 Task: Check the overview of the US housing market.
Action: Mouse moved to (607, 255)
Screenshot: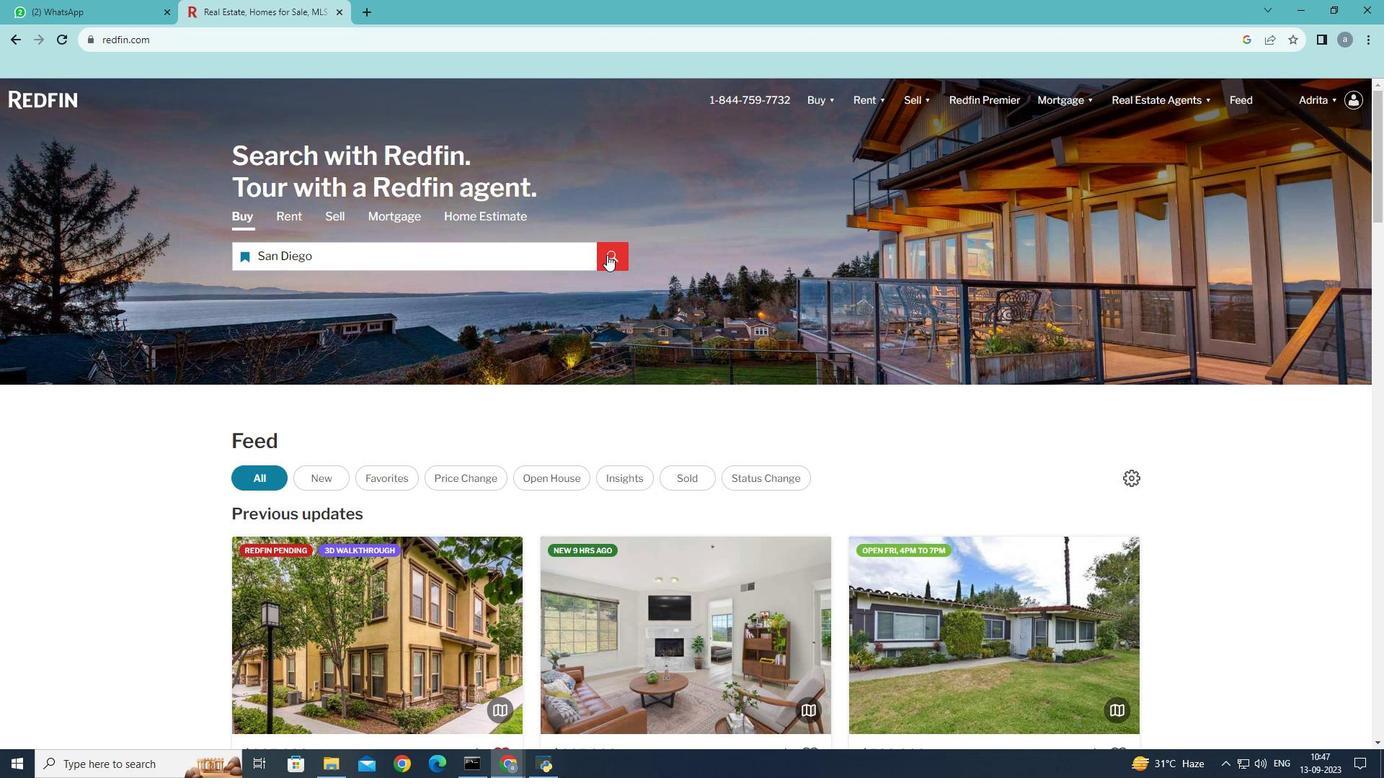 
Action: Mouse pressed left at (607, 255)
Screenshot: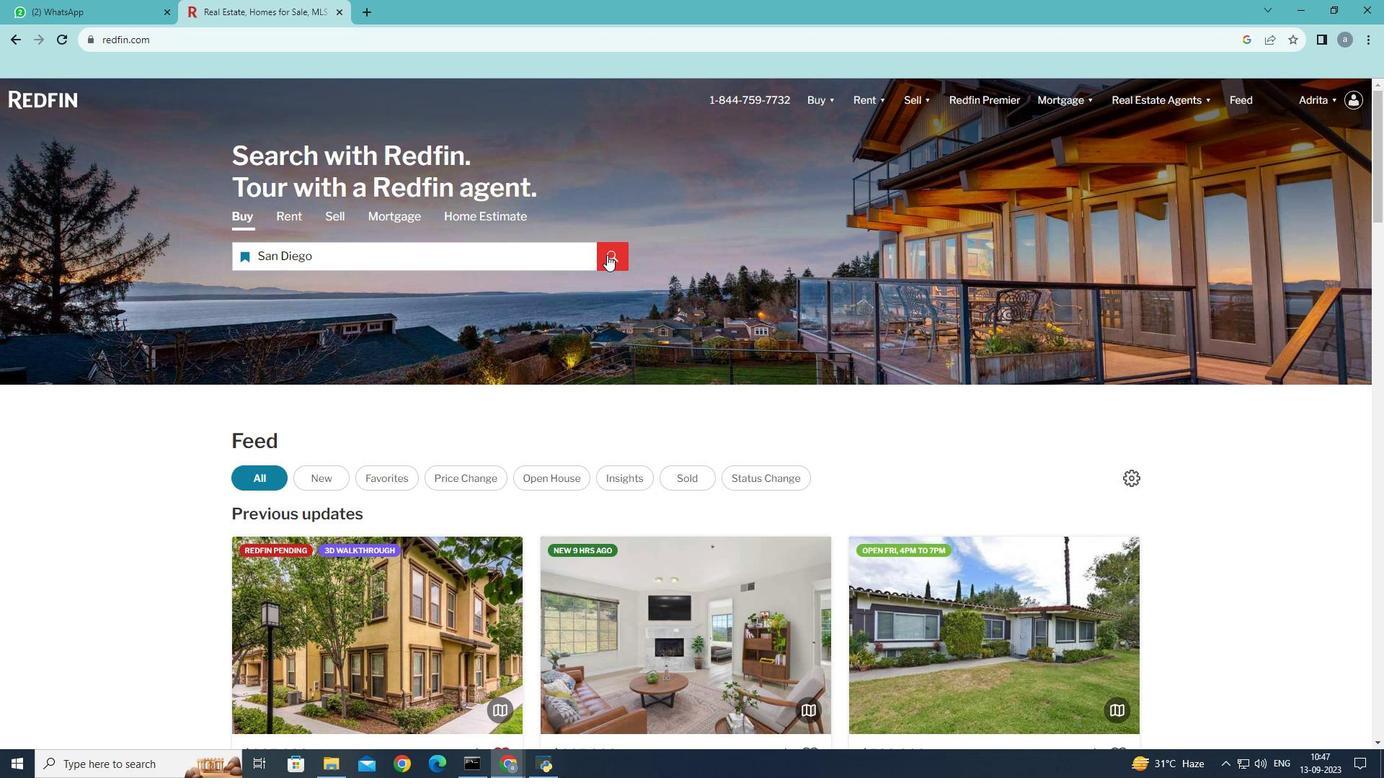 
Action: Mouse moved to (887, 276)
Screenshot: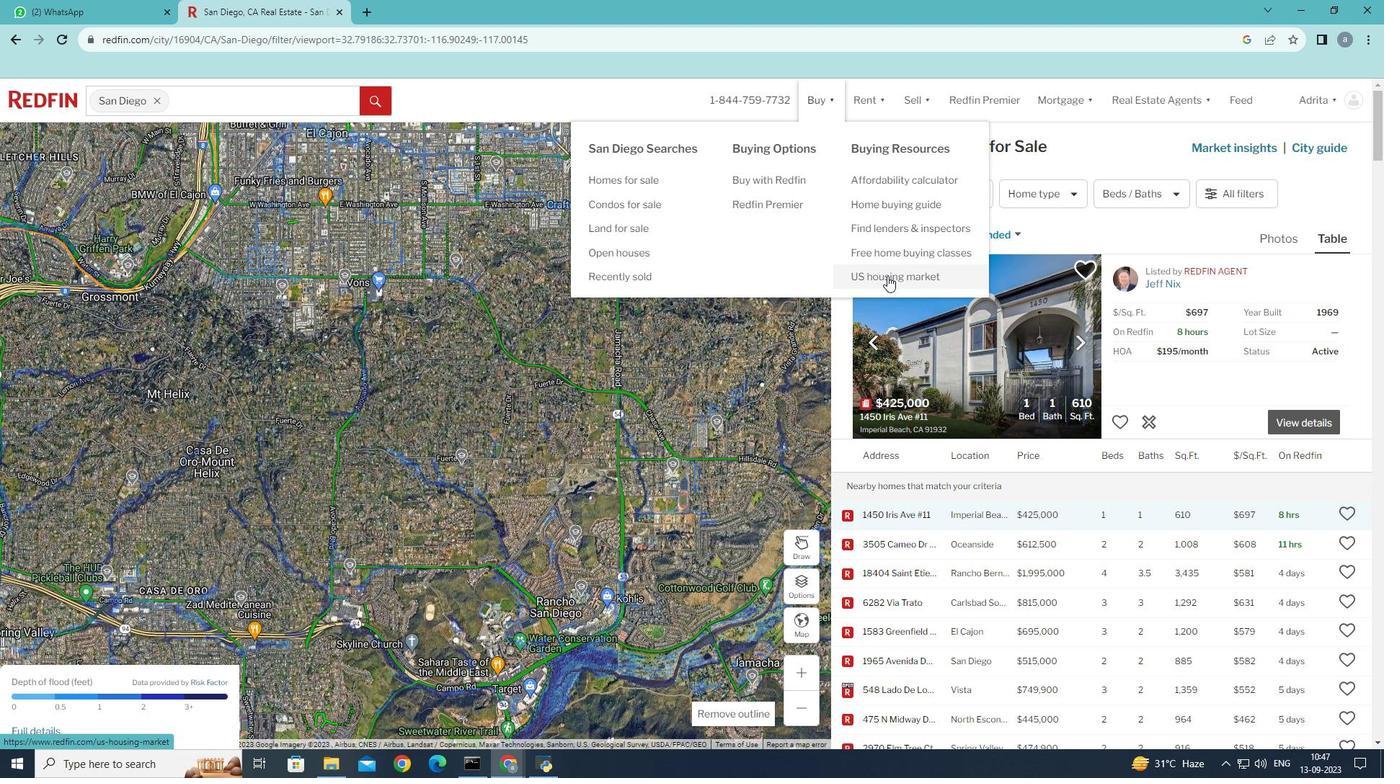 
Action: Mouse pressed left at (887, 276)
Screenshot: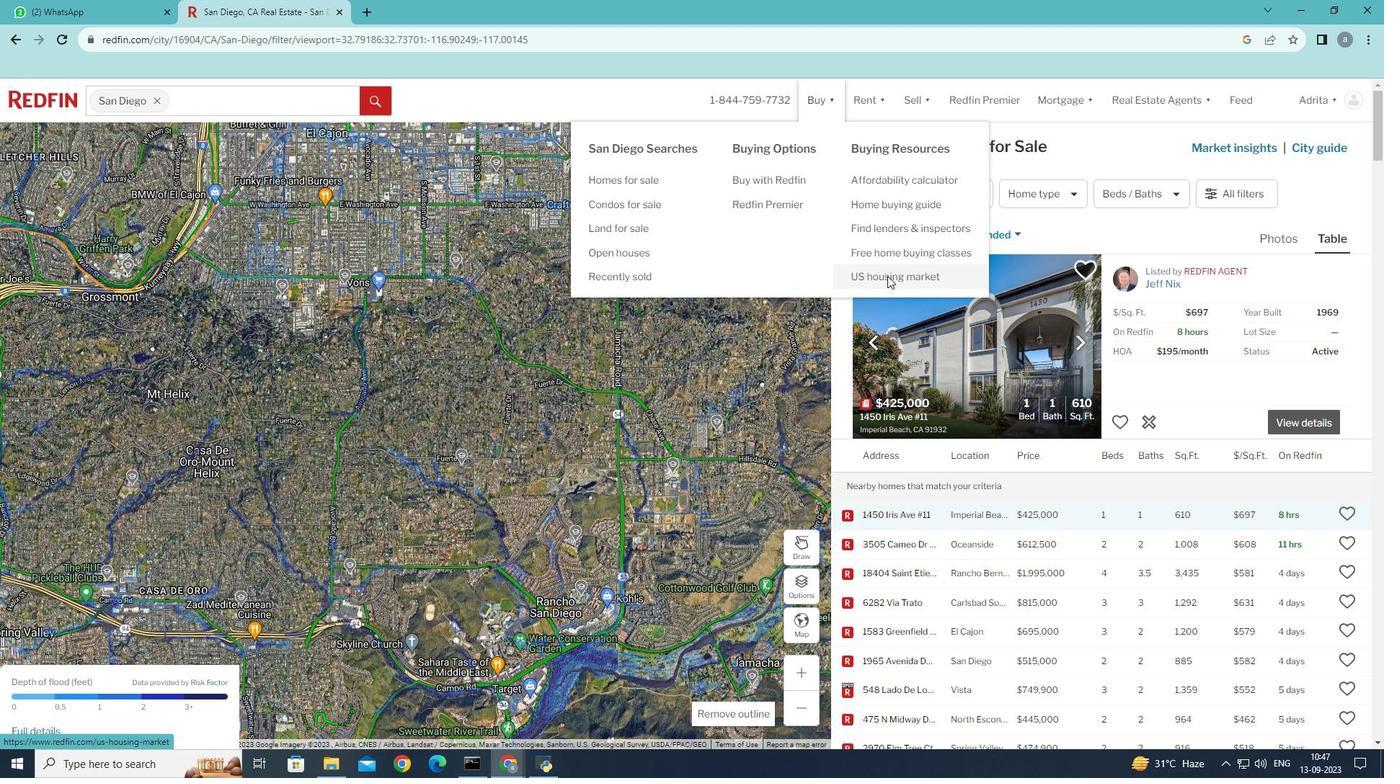 
Action: Mouse moved to (299, 284)
Screenshot: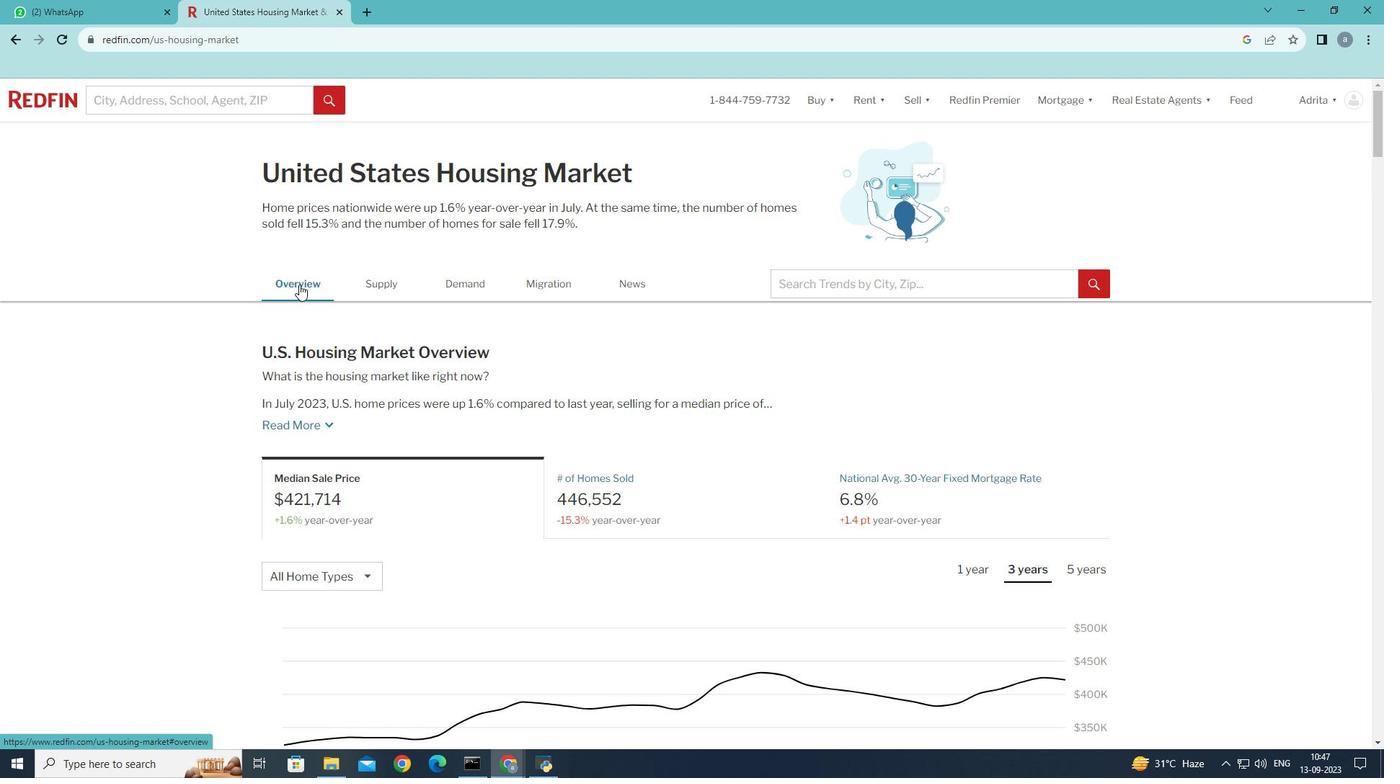 
Action: Mouse pressed left at (299, 284)
Screenshot: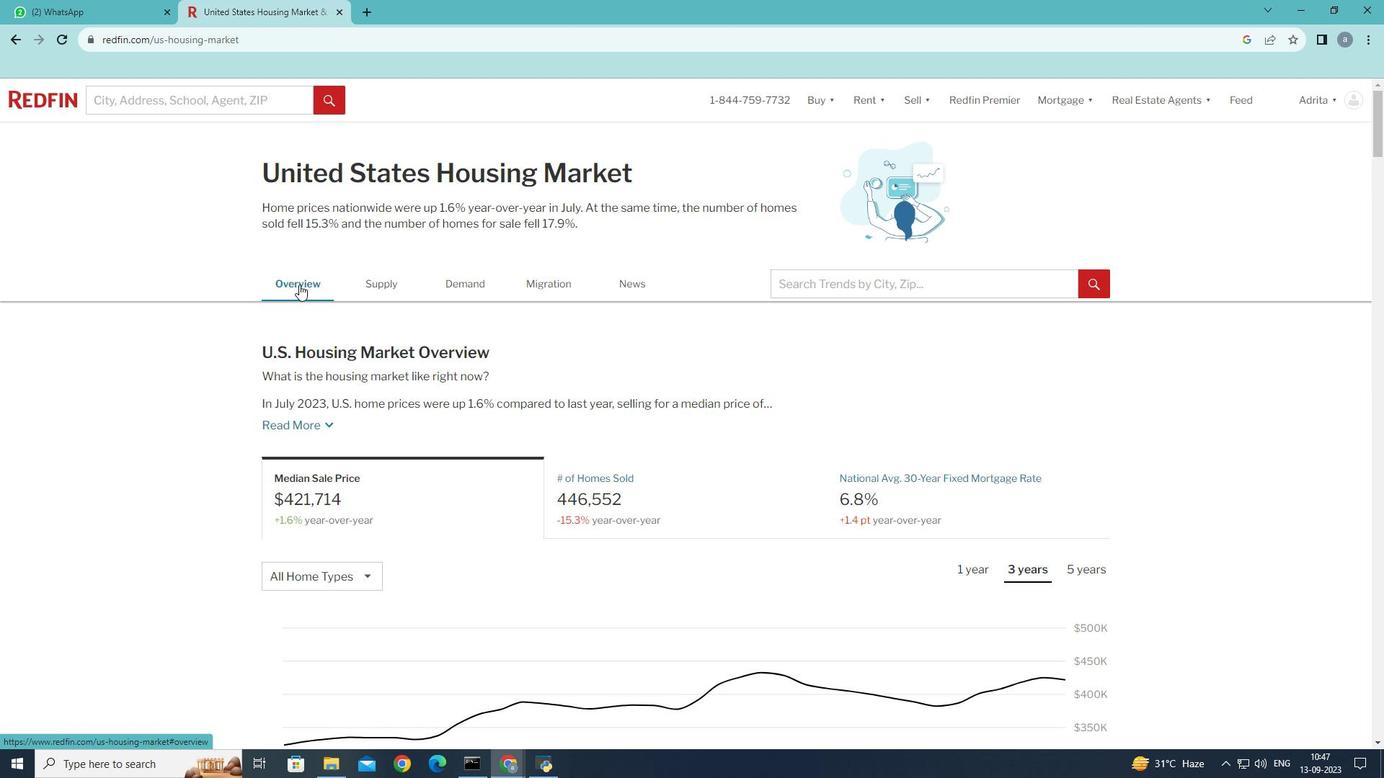 
Action: Mouse moved to (1130, 472)
Screenshot: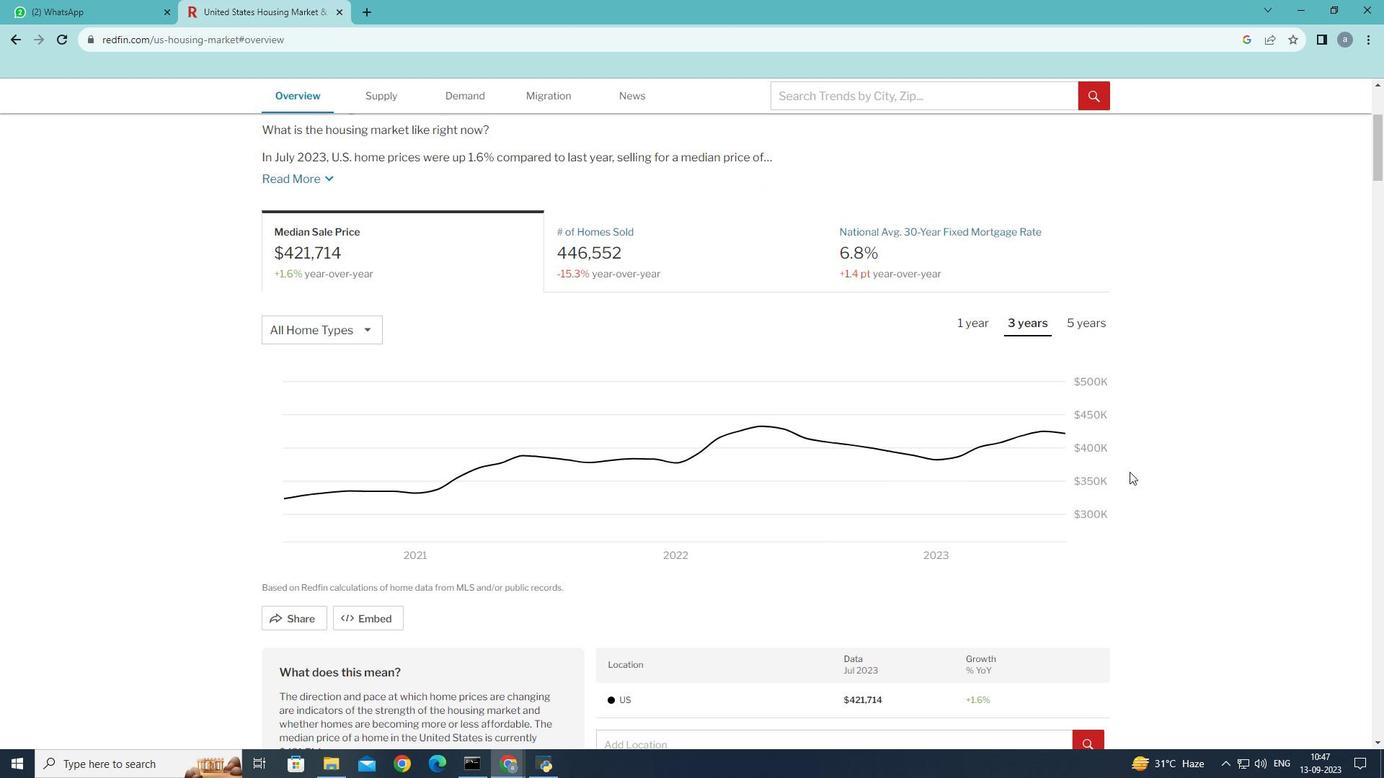 
Action: Mouse scrolled (1130, 471) with delta (0, 0)
Screenshot: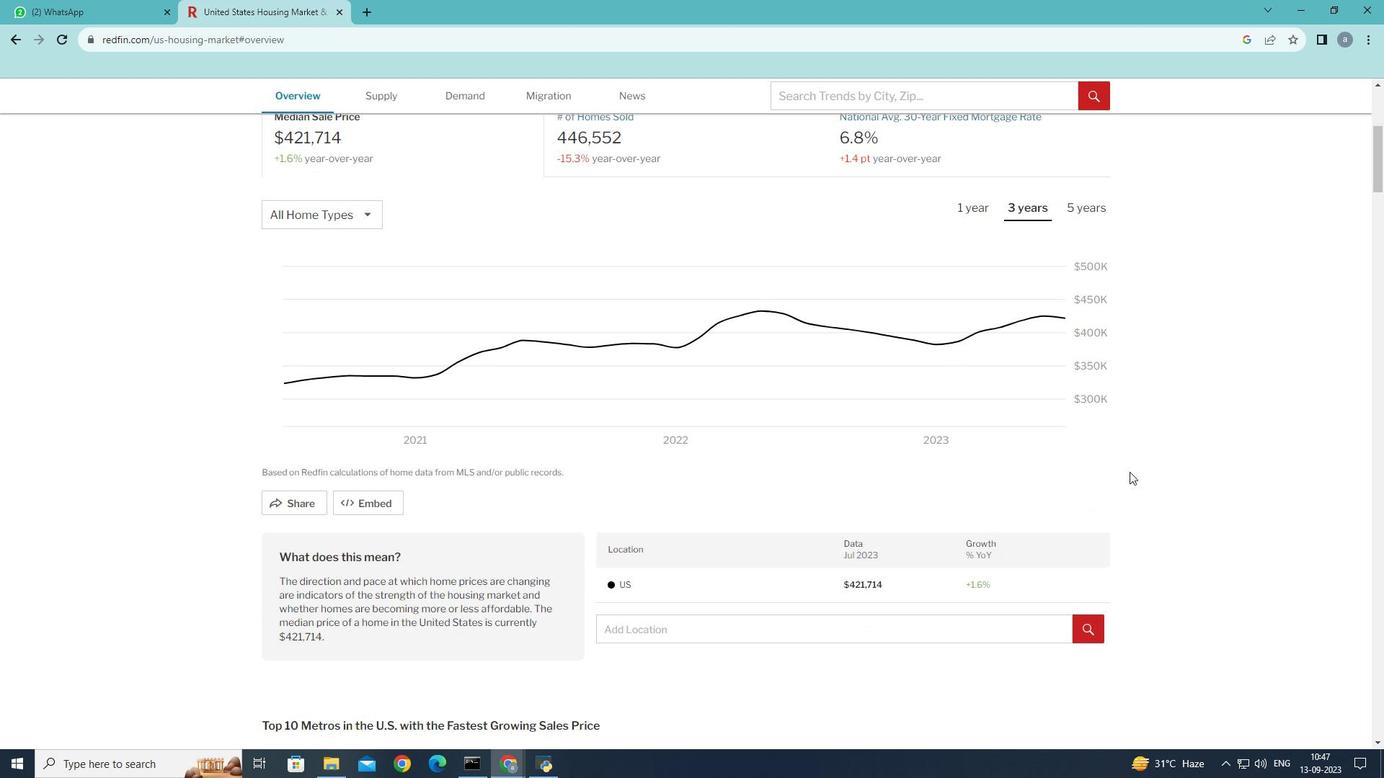 
Action: Mouse scrolled (1130, 471) with delta (0, 0)
Screenshot: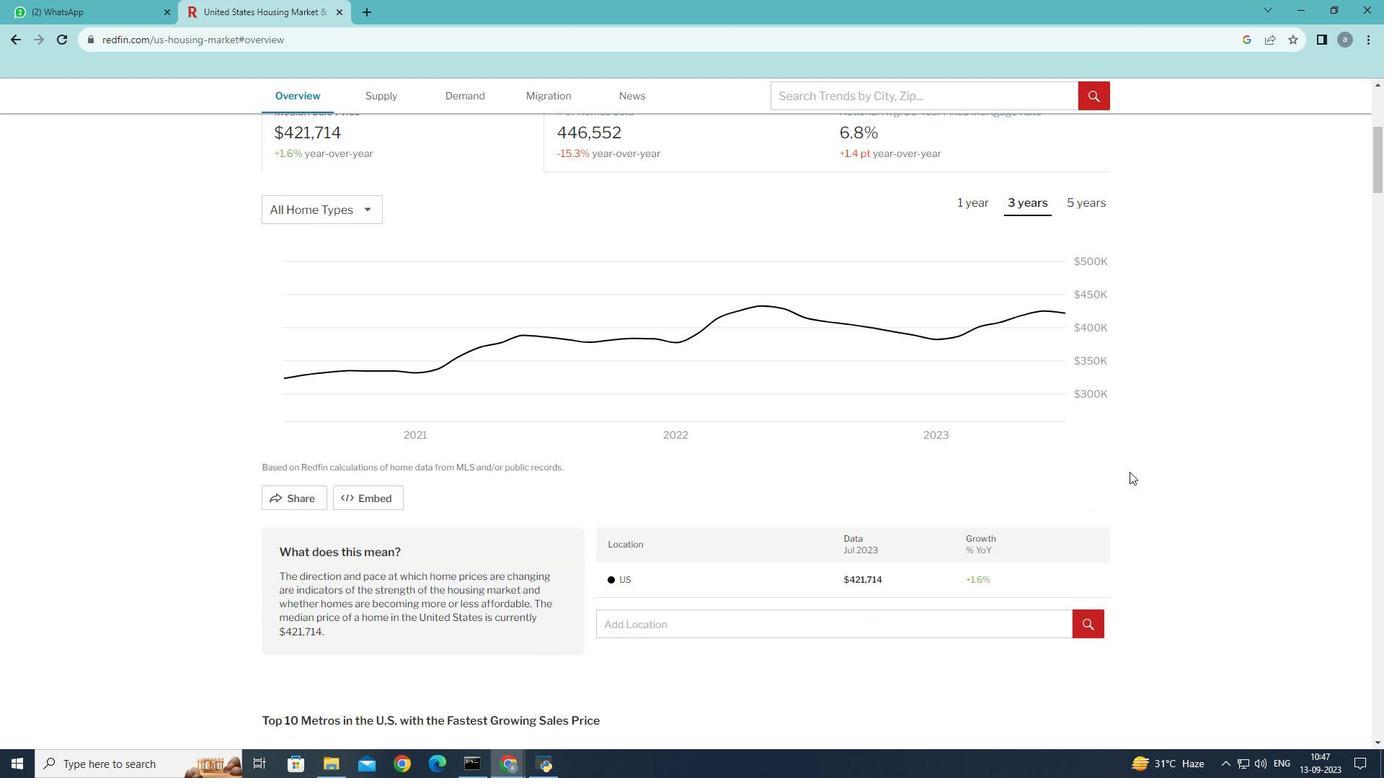 
Action: Mouse moved to (1130, 472)
Screenshot: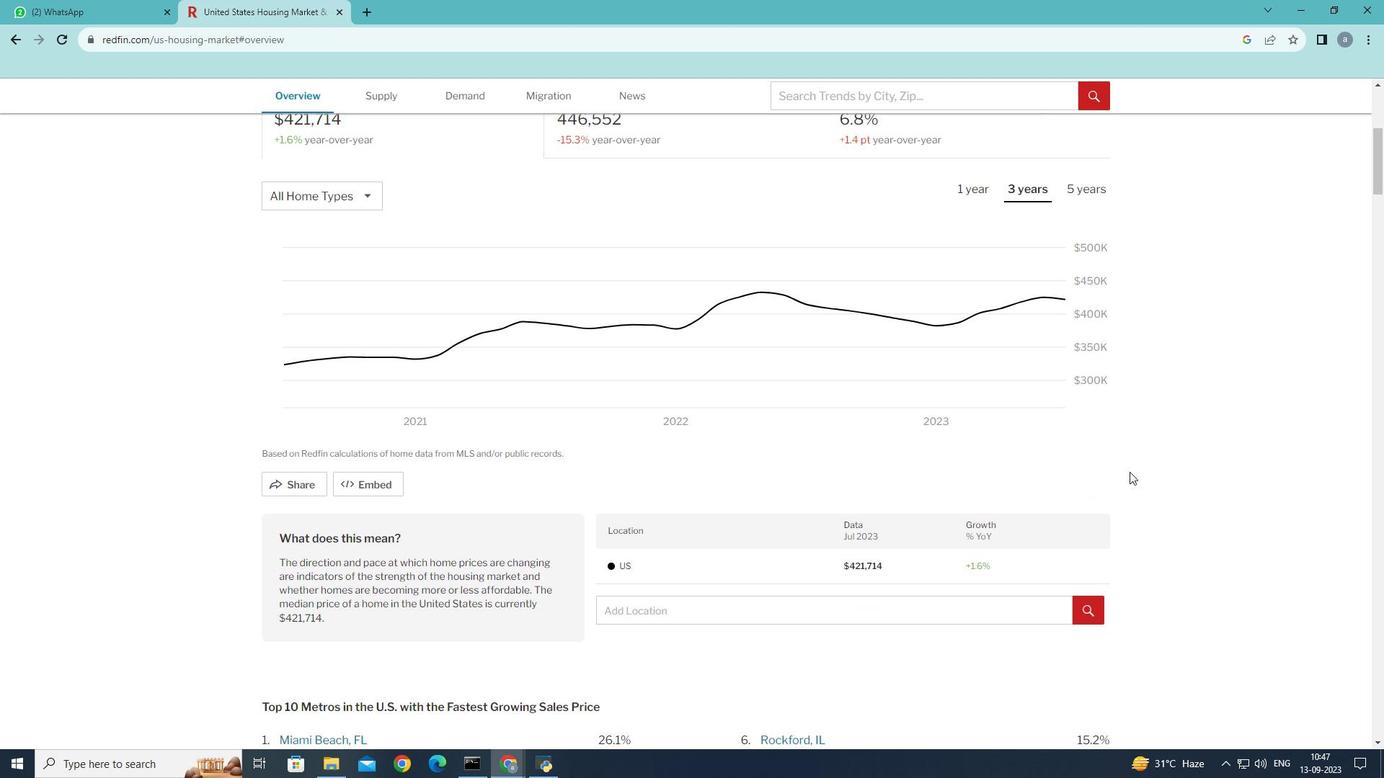 
Action: Mouse scrolled (1130, 471) with delta (0, 0)
Screenshot: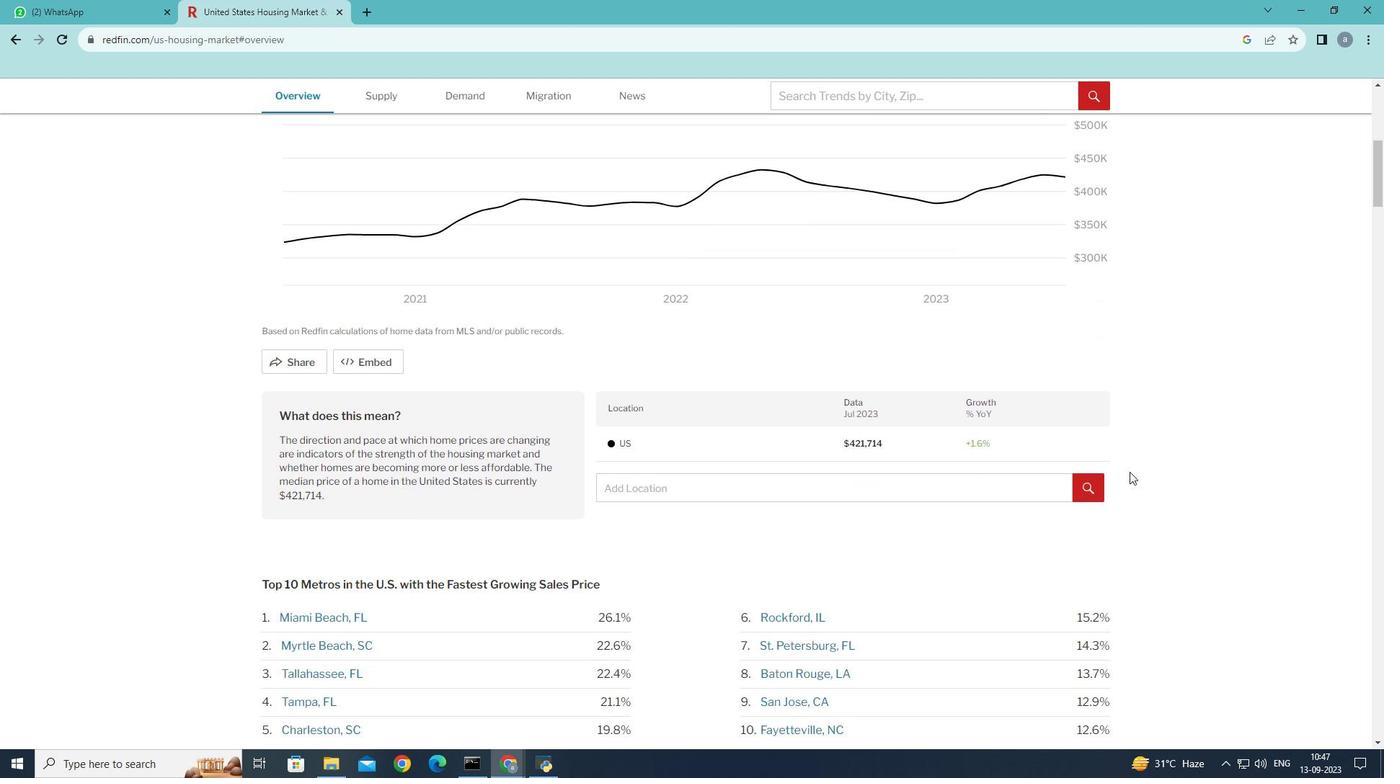 
Action: Mouse scrolled (1130, 471) with delta (0, 0)
Screenshot: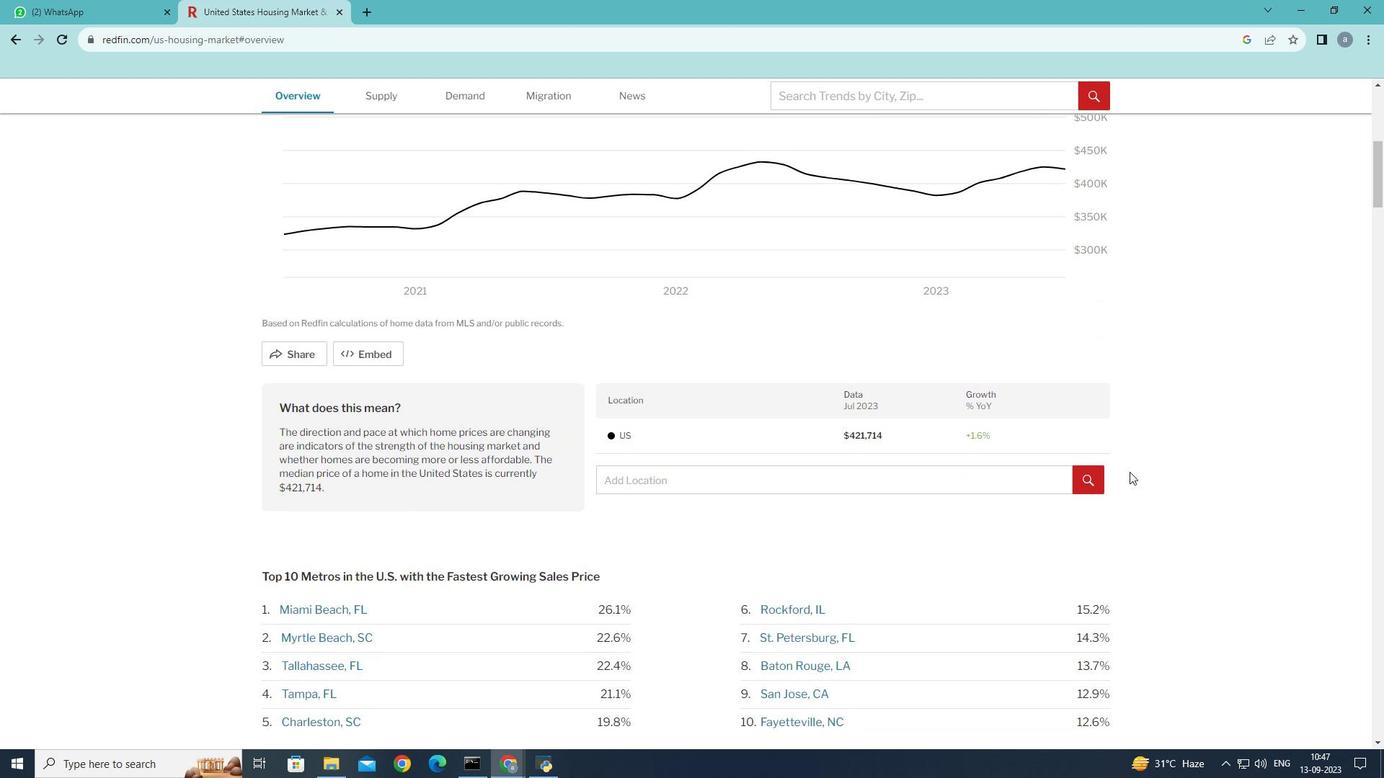 
Action: Mouse moved to (1130, 472)
Screenshot: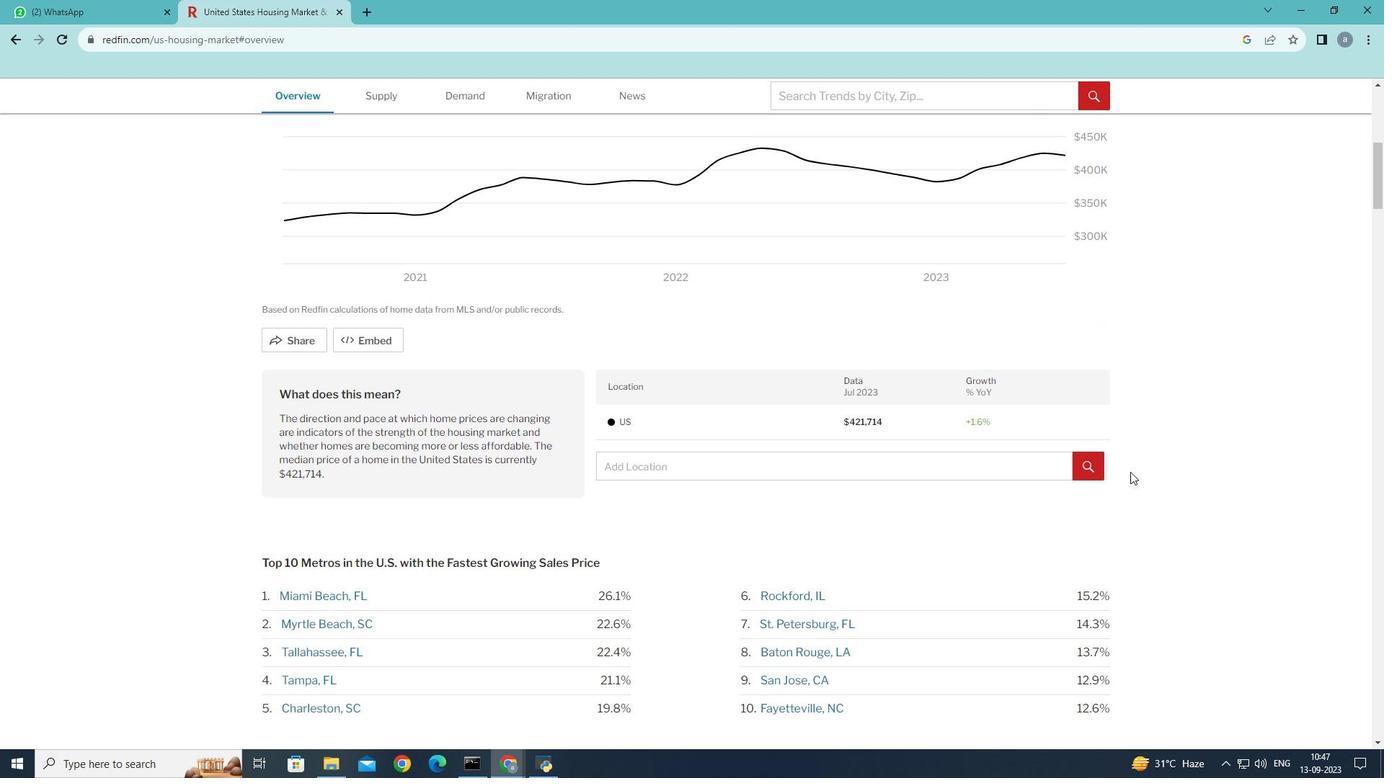 
Action: Mouse scrolled (1130, 471) with delta (0, 0)
Screenshot: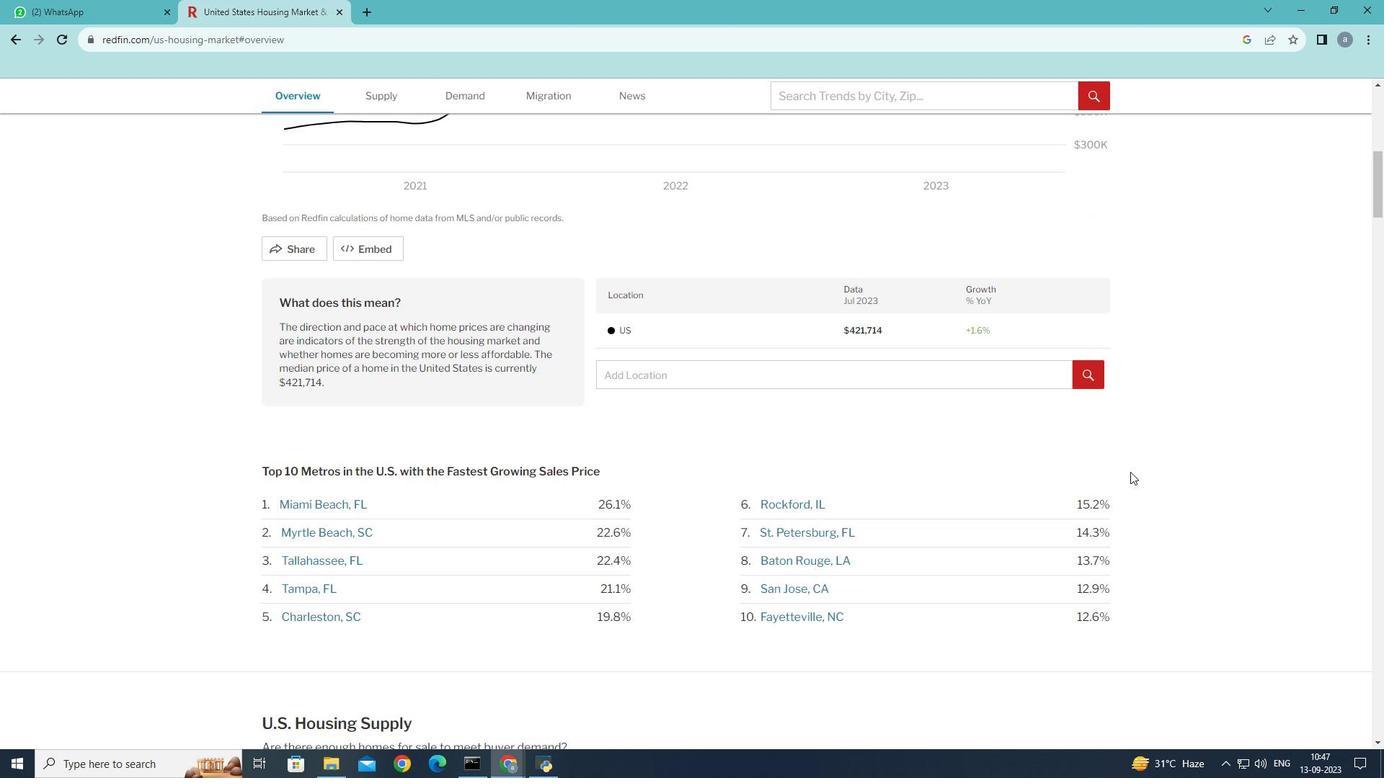 
Action: Mouse scrolled (1130, 471) with delta (0, 0)
Screenshot: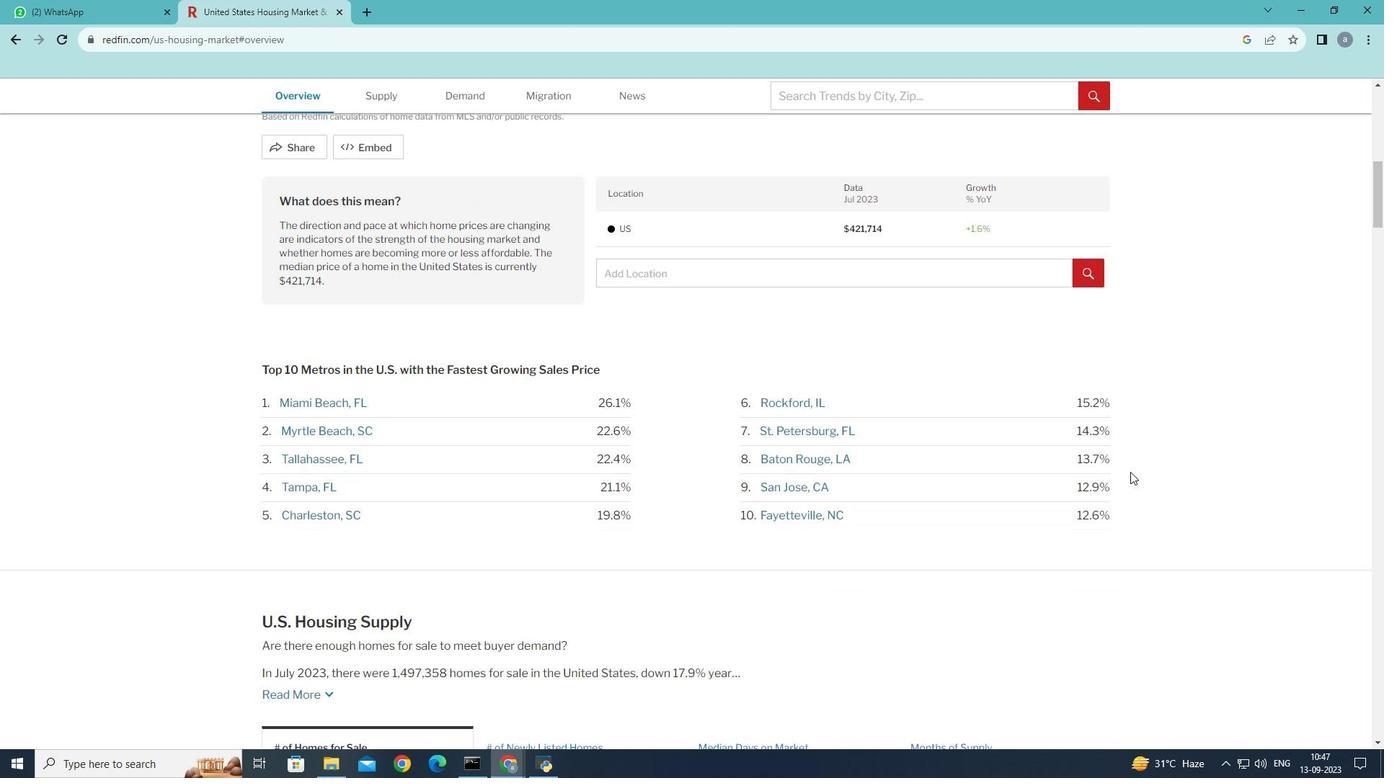 
Action: Mouse scrolled (1130, 471) with delta (0, 0)
Screenshot: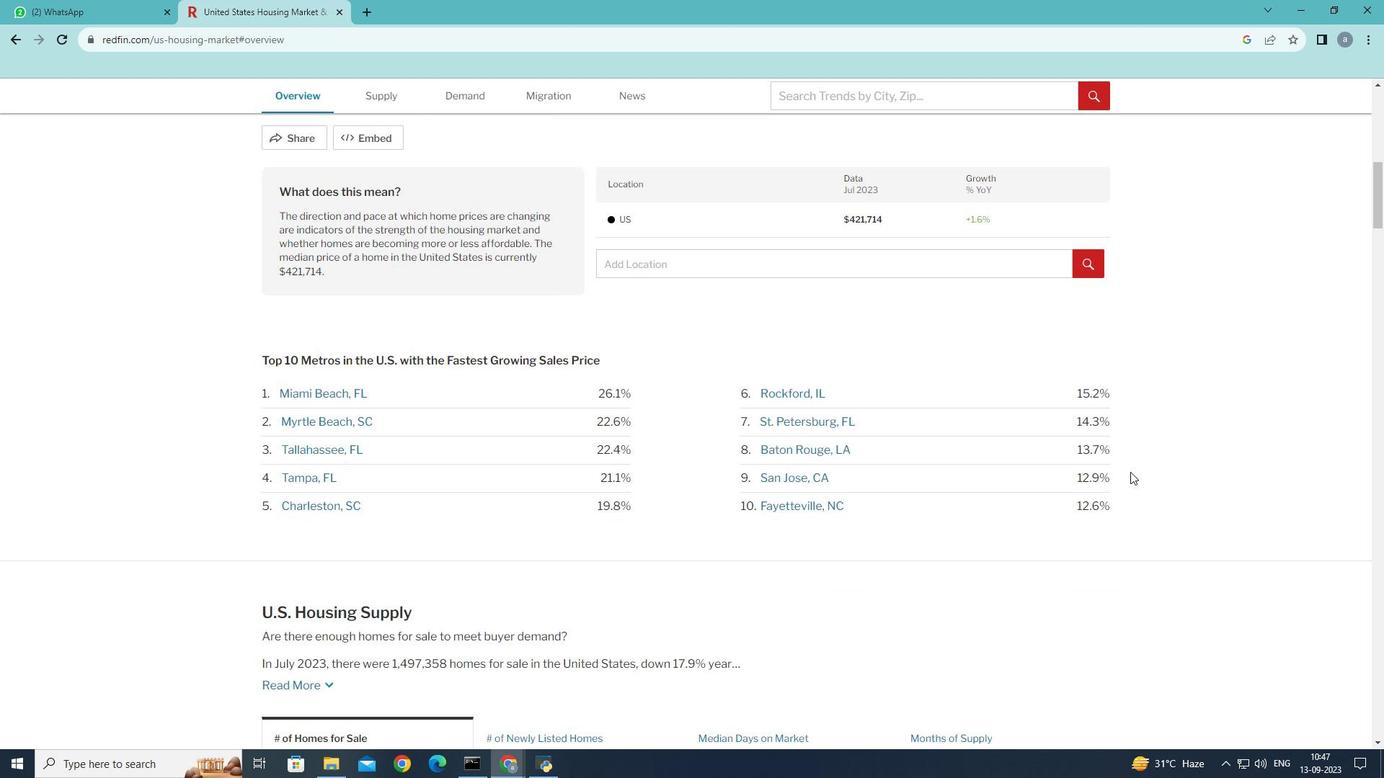 
Action: Mouse scrolled (1130, 471) with delta (0, 0)
Screenshot: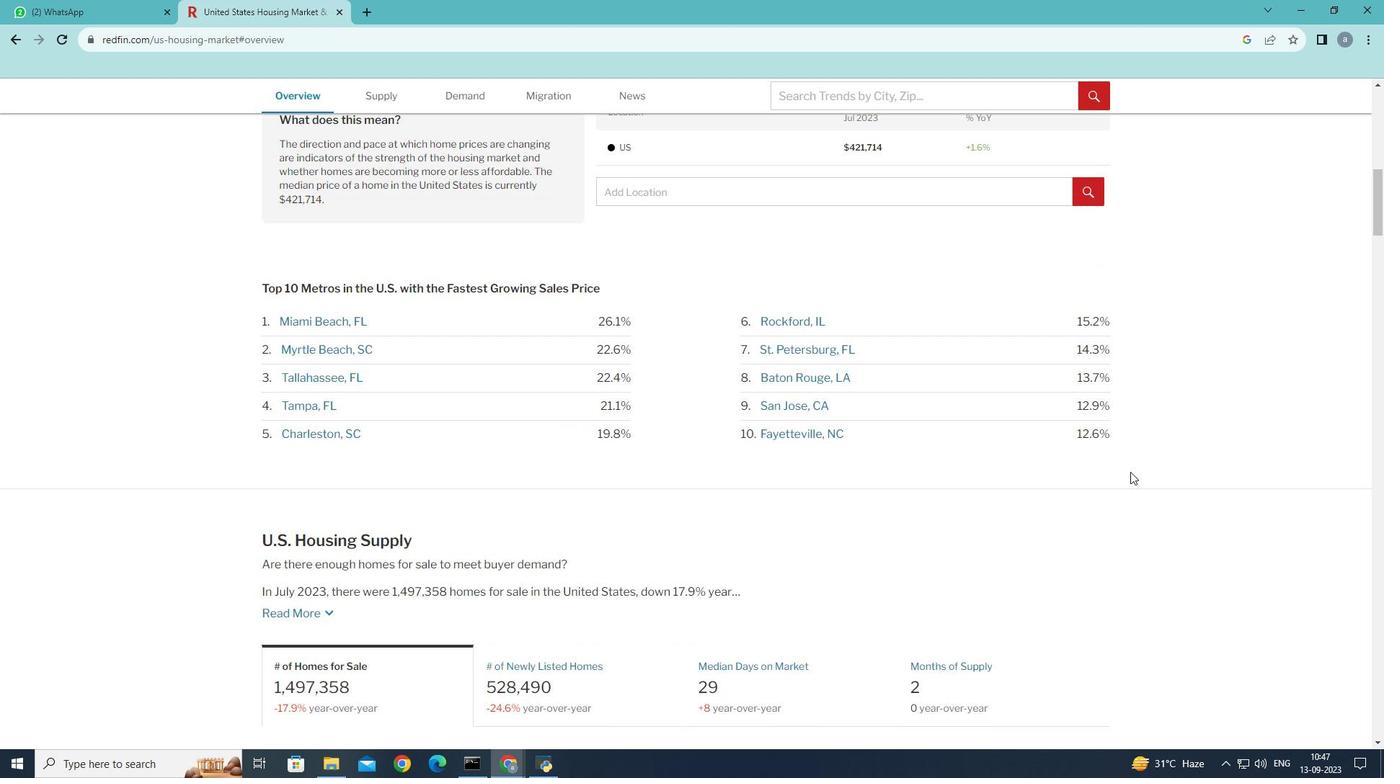
Action: Mouse scrolled (1130, 471) with delta (0, 0)
Screenshot: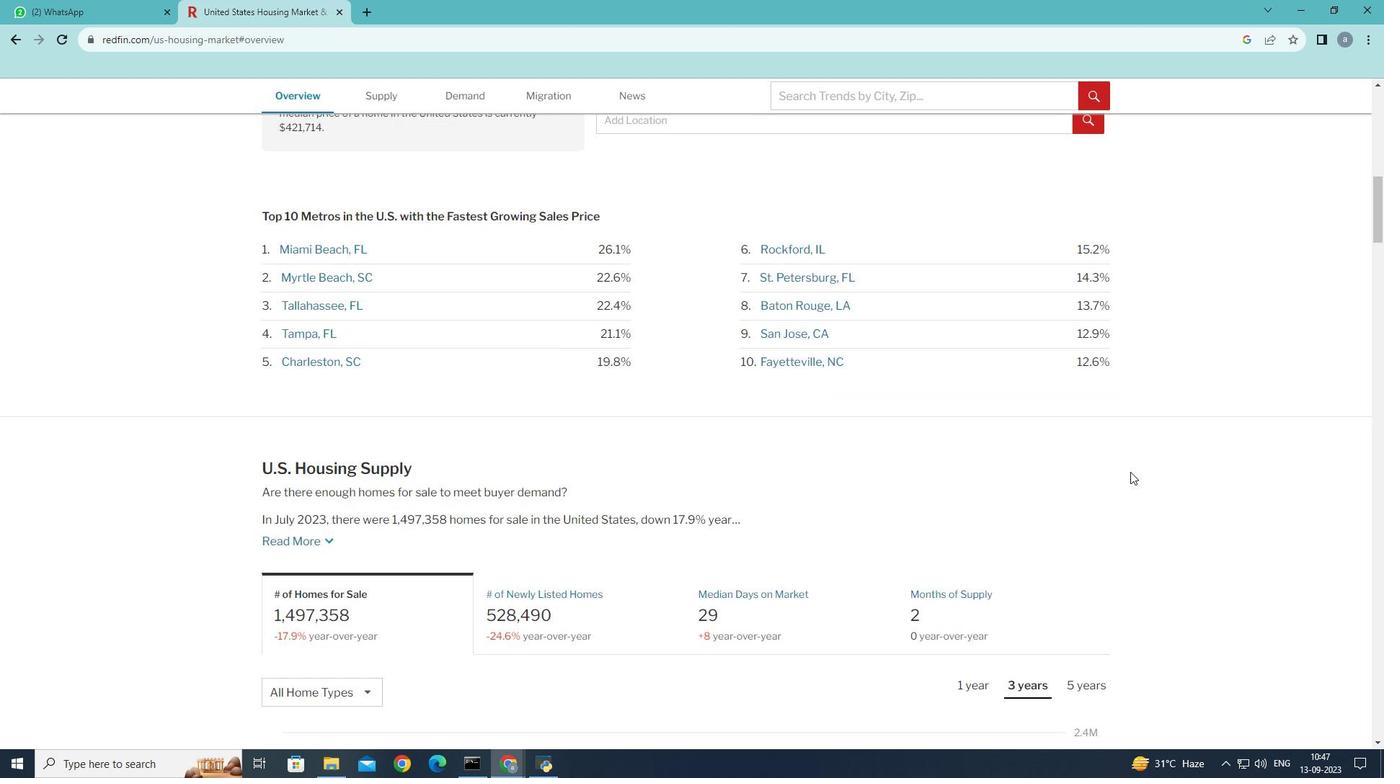 
Action: Mouse moved to (1131, 471)
Screenshot: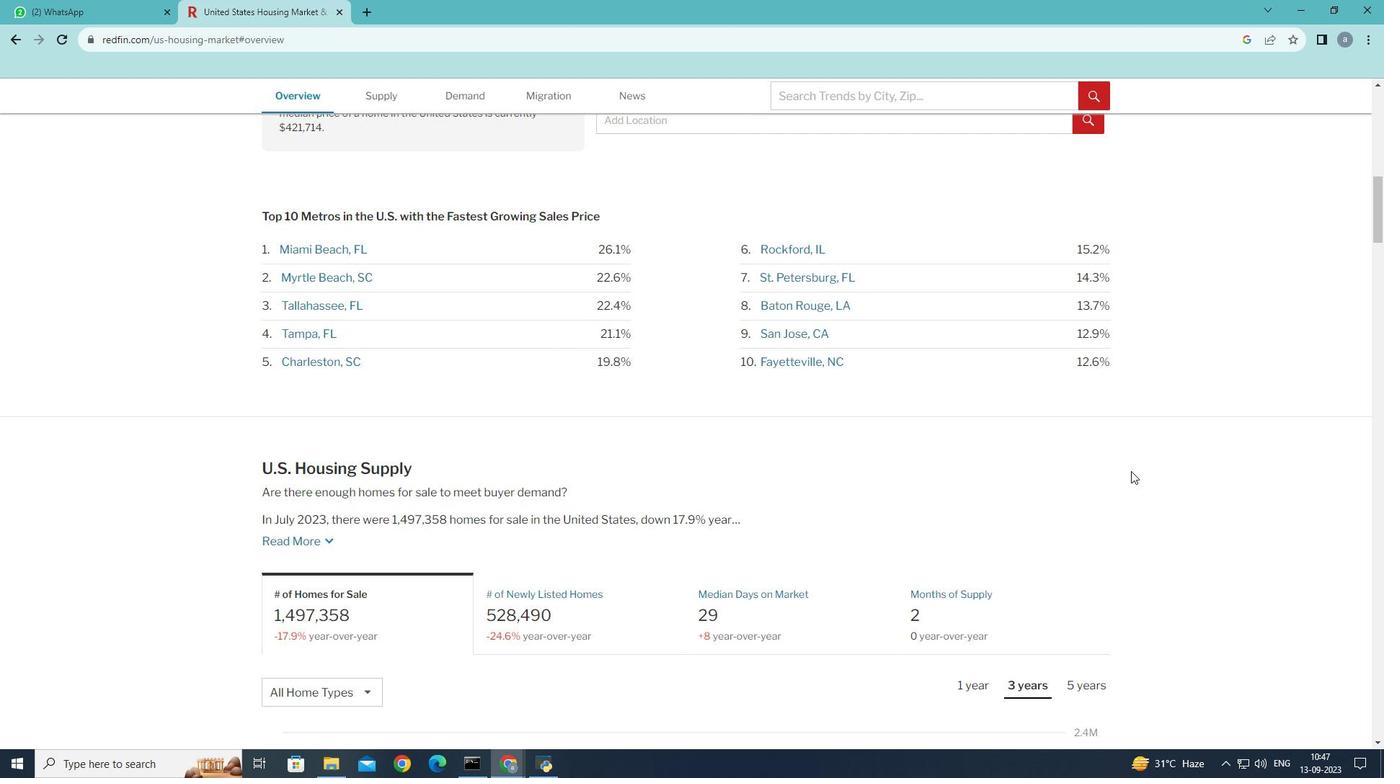 
